 Task: Add 1 hours after the event.
Action: Mouse moved to (133, 348)
Screenshot: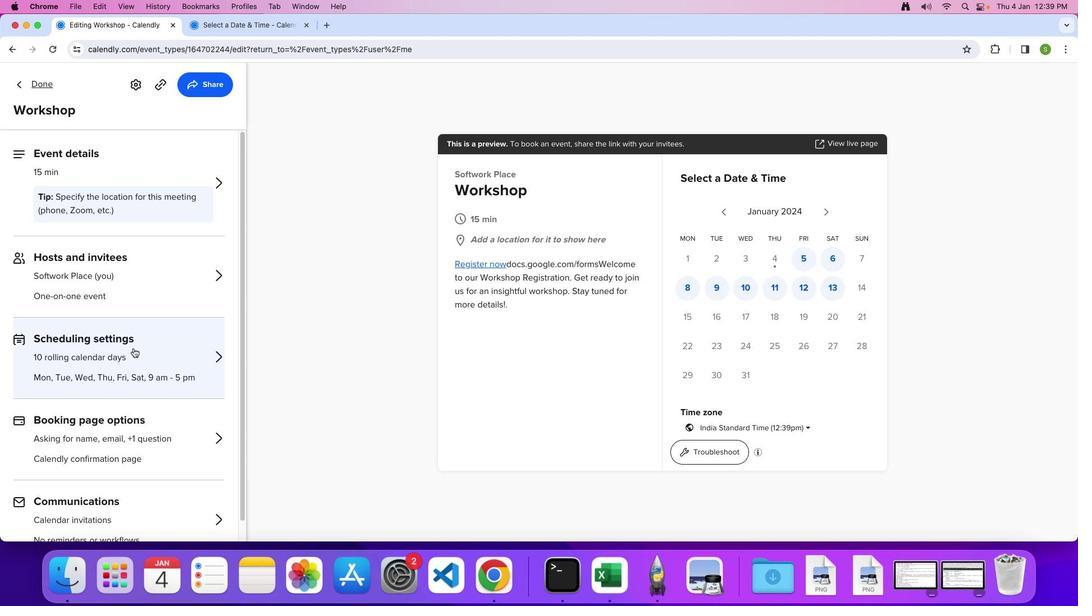 
Action: Mouse pressed left at (133, 348)
Screenshot: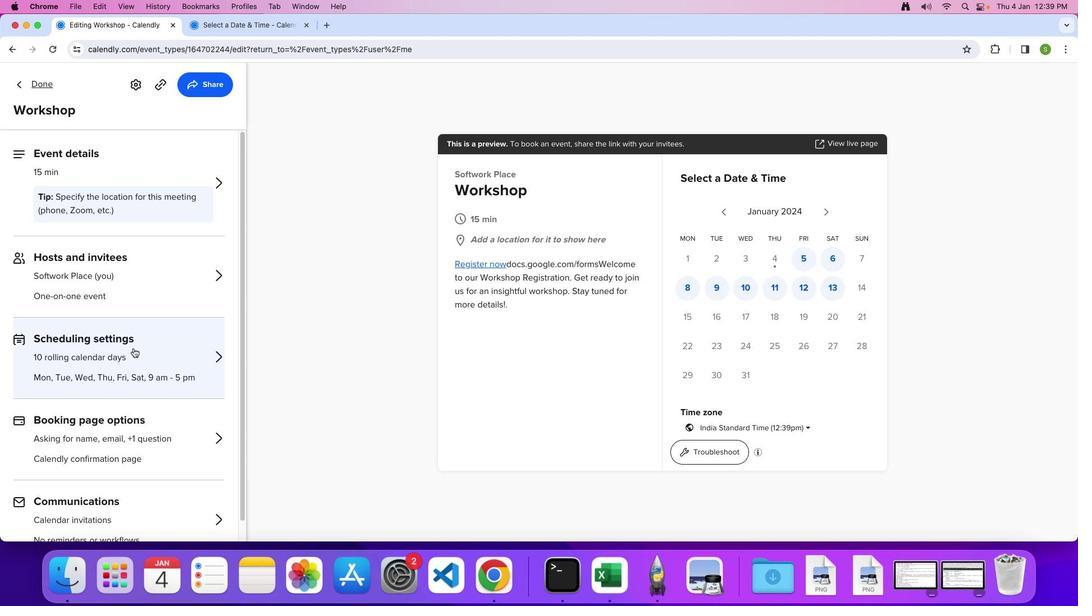 
Action: Mouse moved to (84, 439)
Screenshot: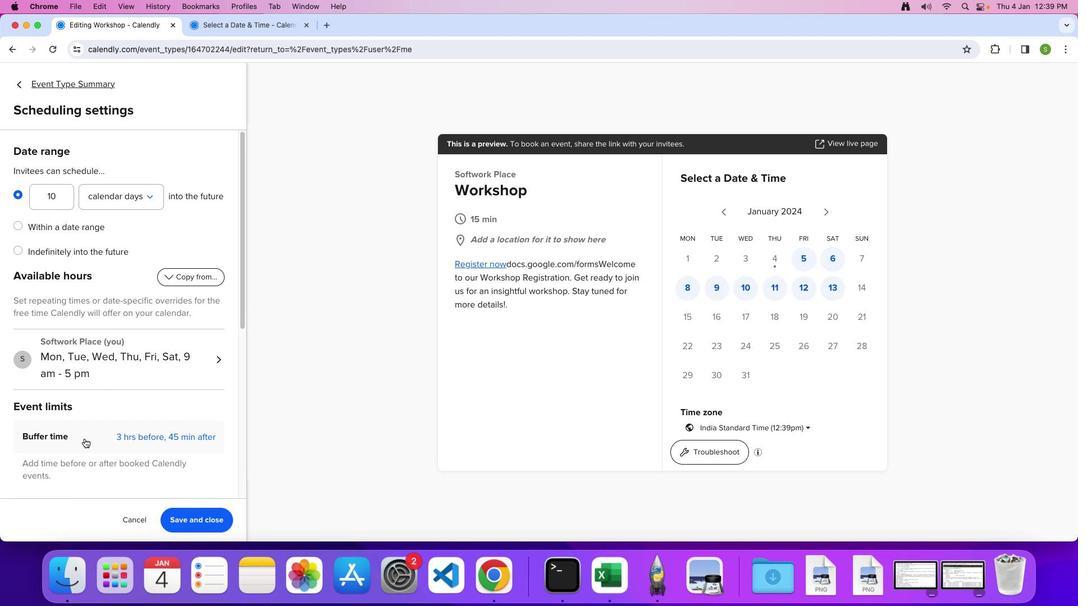 
Action: Mouse pressed left at (84, 439)
Screenshot: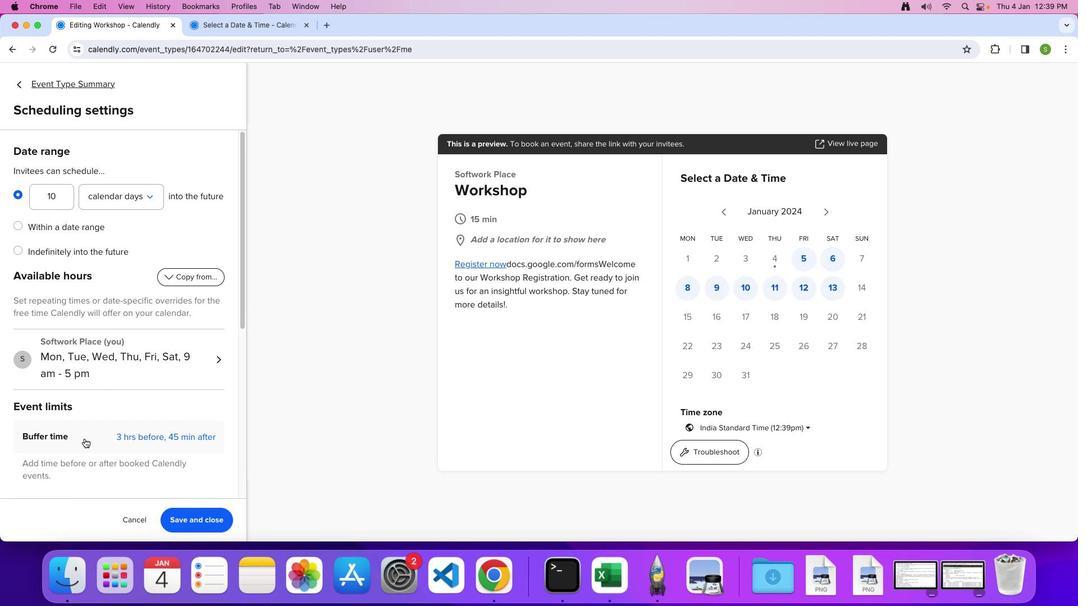 
Action: Mouse moved to (156, 429)
Screenshot: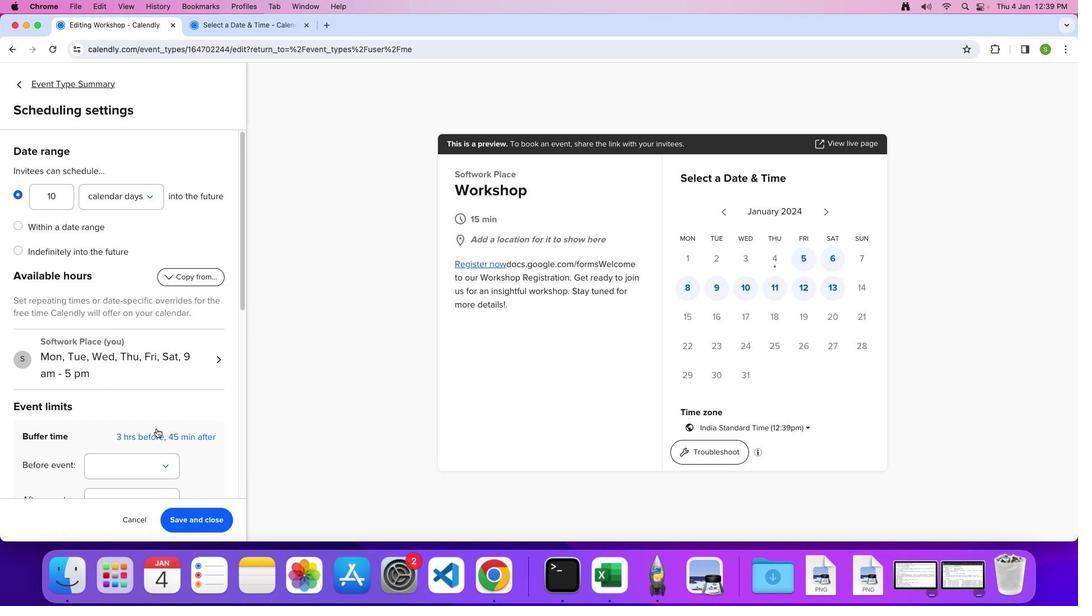 
Action: Mouse scrolled (156, 429) with delta (0, 0)
Screenshot: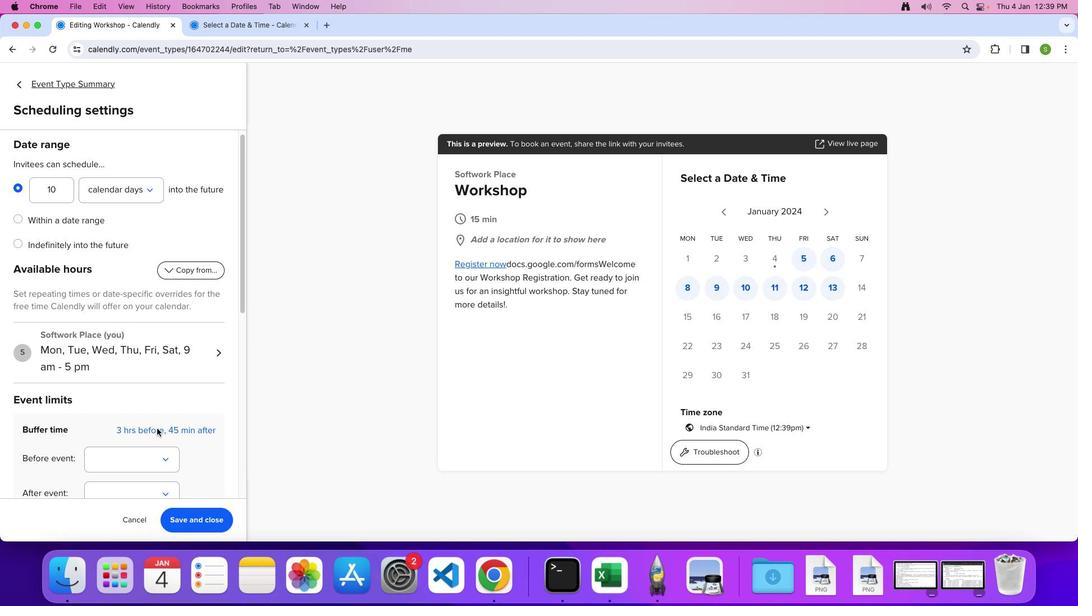 
Action: Mouse scrolled (156, 429) with delta (0, 0)
Screenshot: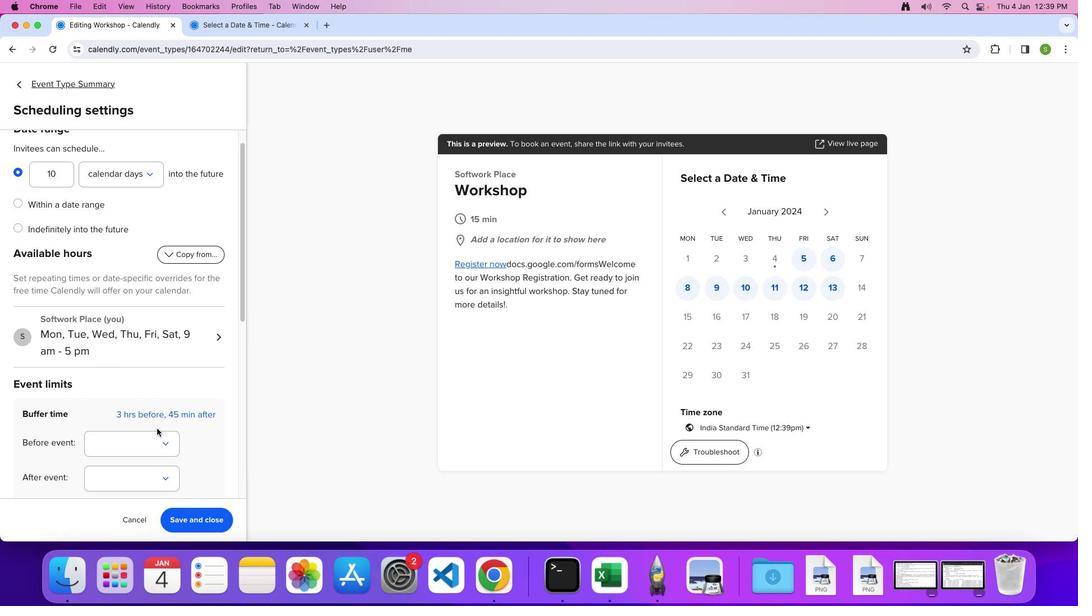 
Action: Mouse scrolled (156, 429) with delta (0, -2)
Screenshot: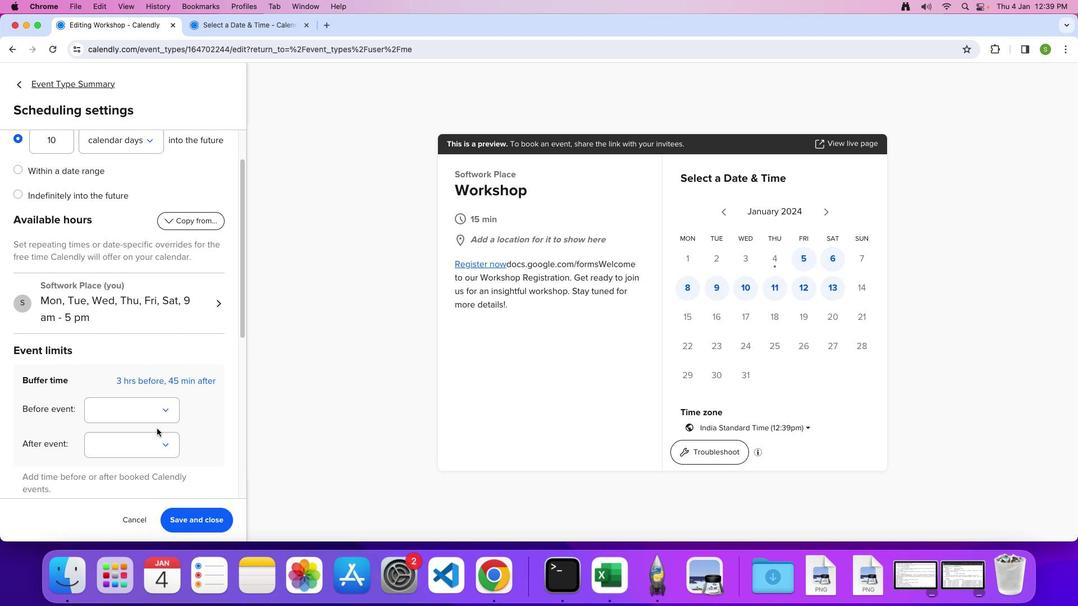 
Action: Mouse moved to (156, 429)
Screenshot: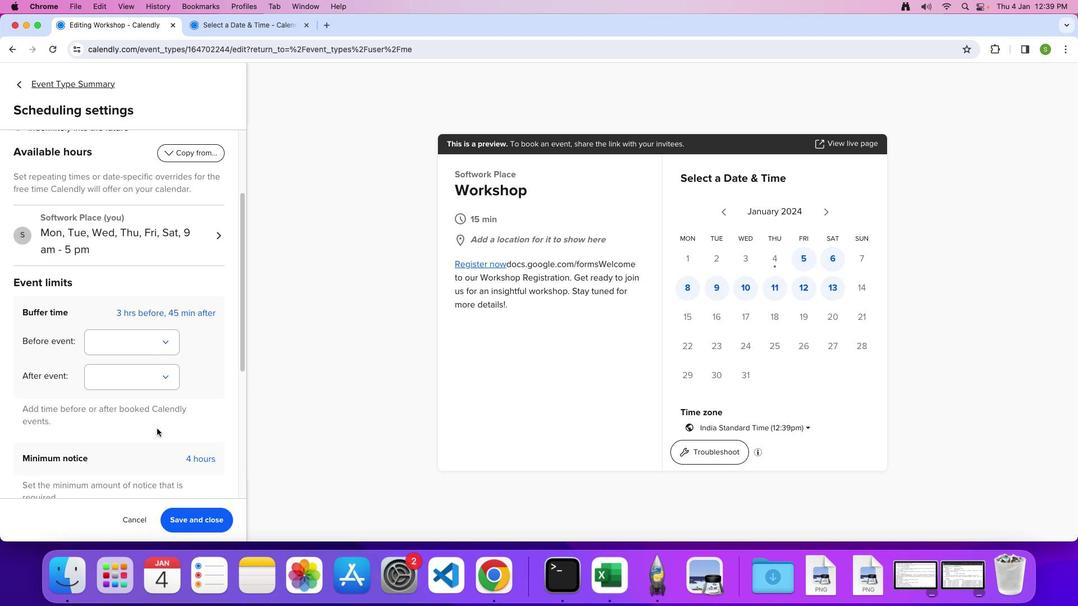 
Action: Mouse scrolled (156, 429) with delta (0, -2)
Screenshot: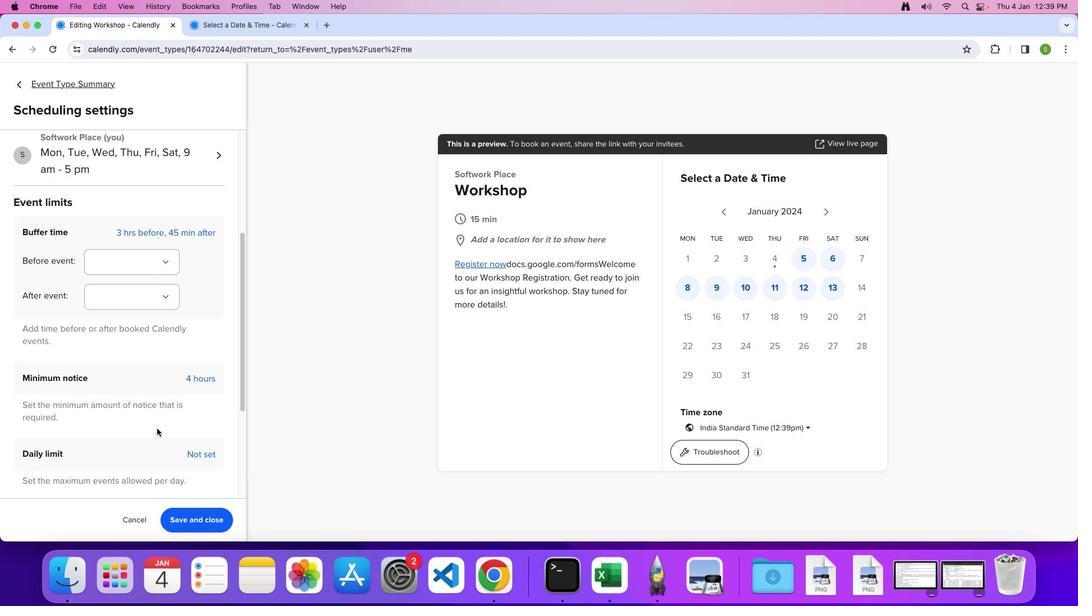 
Action: Mouse moved to (165, 248)
Screenshot: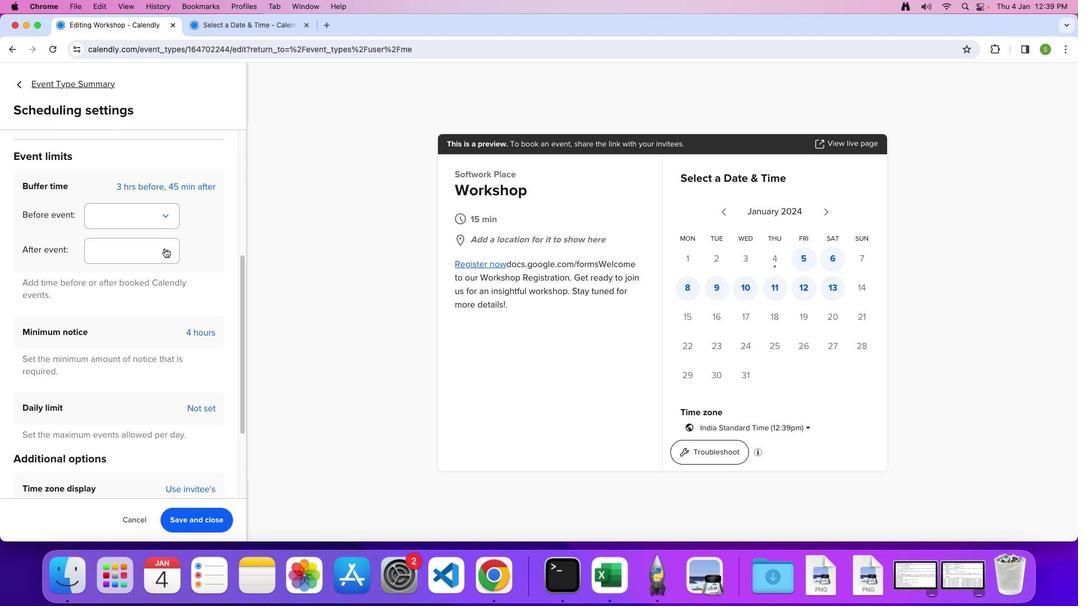 
Action: Mouse pressed left at (165, 248)
Screenshot: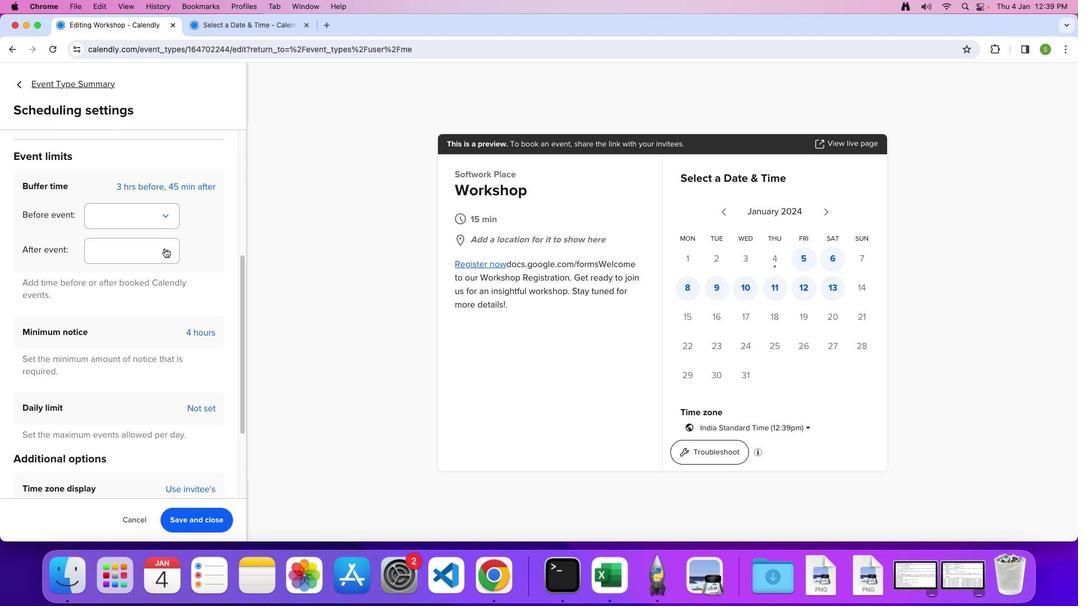 
Action: Mouse moved to (122, 377)
Screenshot: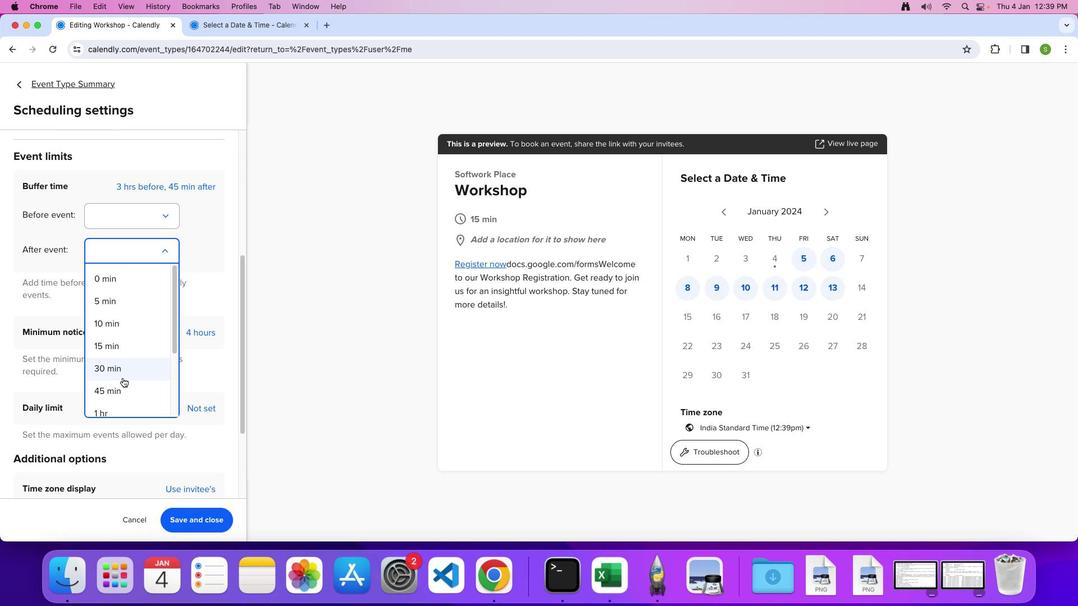 
Action: Mouse scrolled (122, 377) with delta (0, 0)
Screenshot: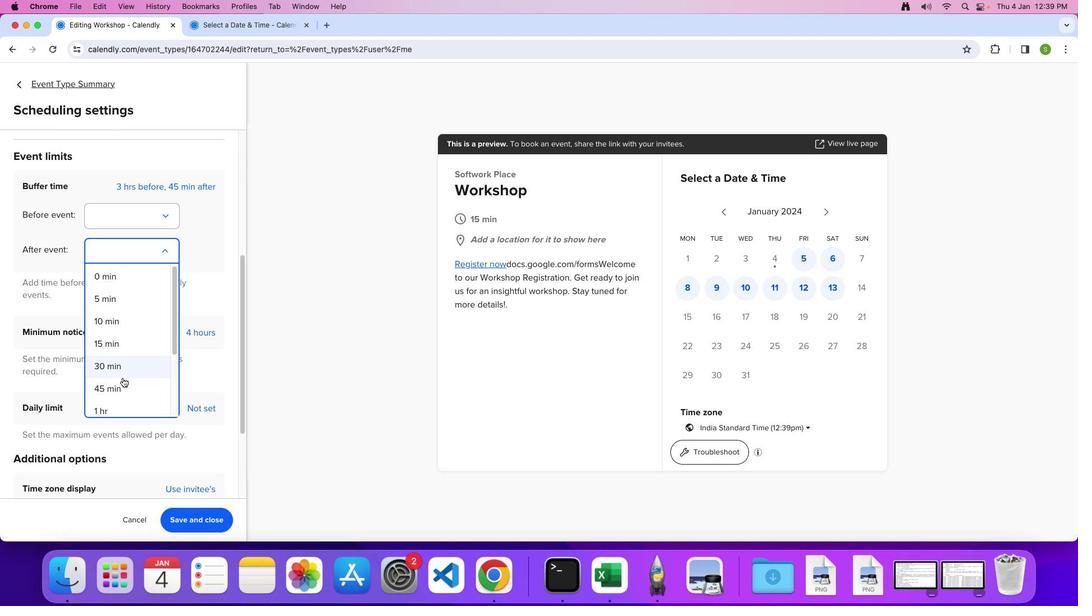 
Action: Mouse moved to (122, 377)
Screenshot: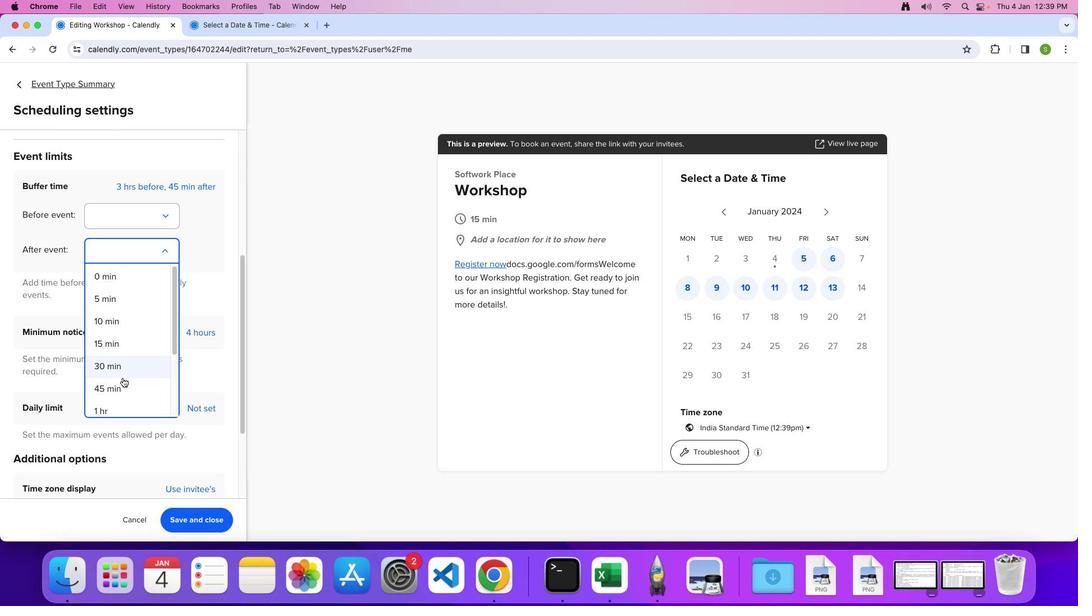 
Action: Mouse scrolled (122, 377) with delta (0, 0)
Screenshot: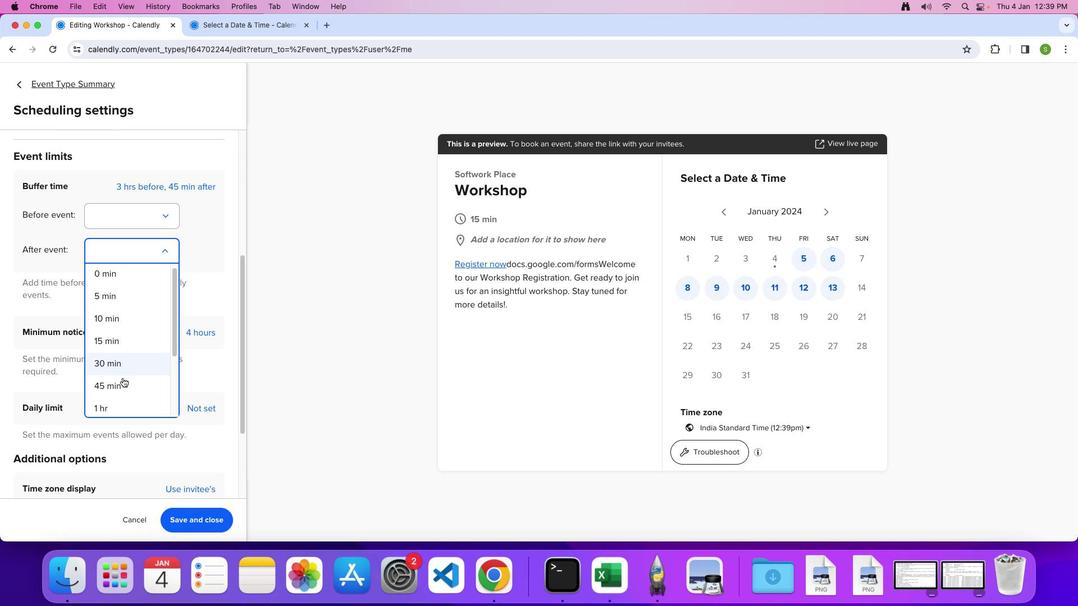 
Action: Mouse scrolled (122, 377) with delta (0, 0)
Screenshot: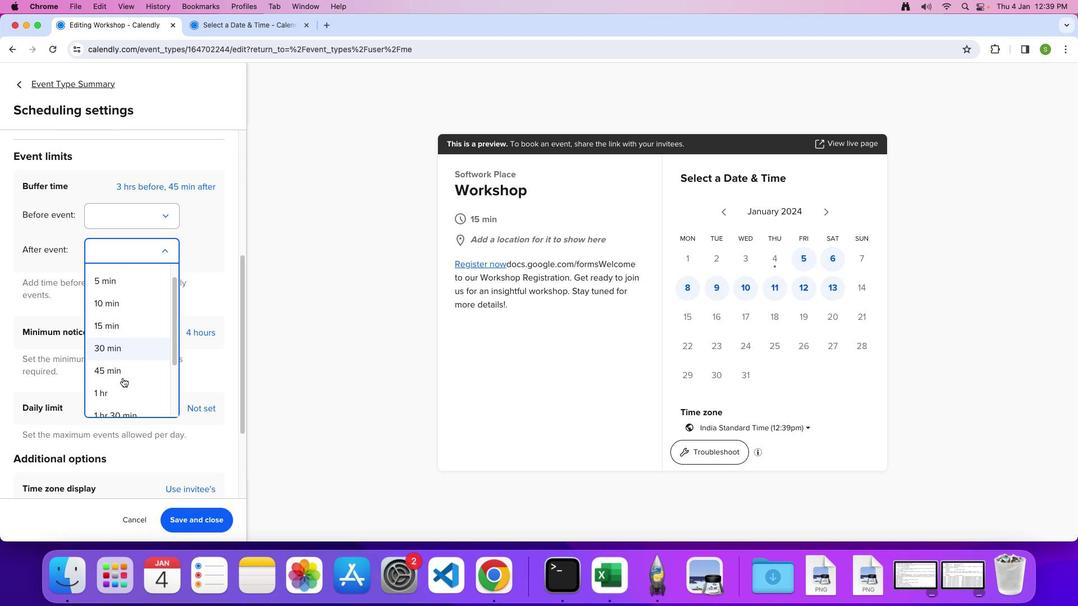 
Action: Mouse moved to (121, 377)
Screenshot: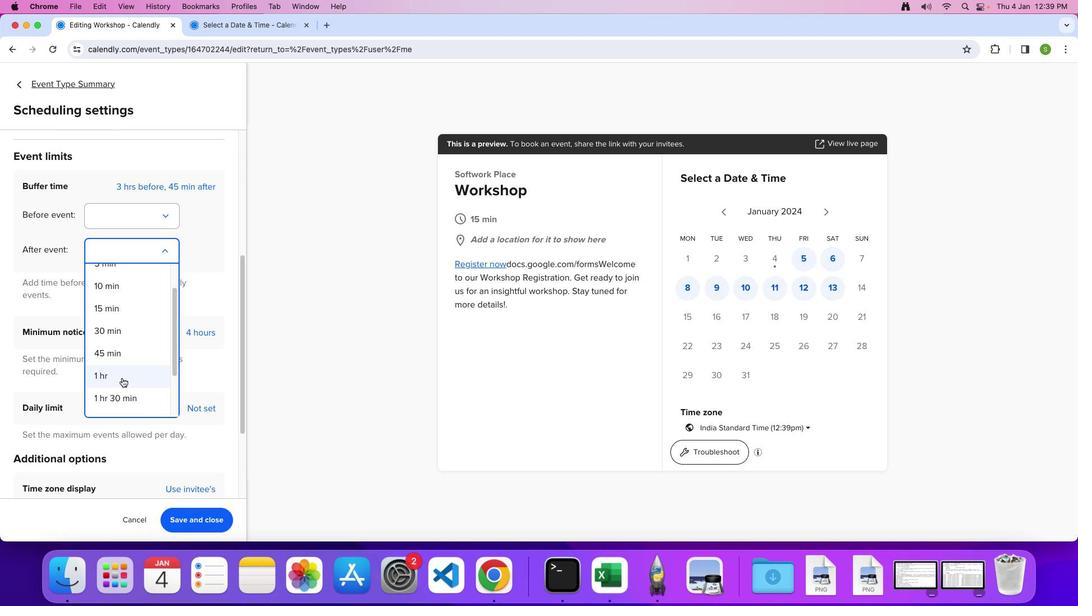 
Action: Mouse pressed left at (121, 377)
Screenshot: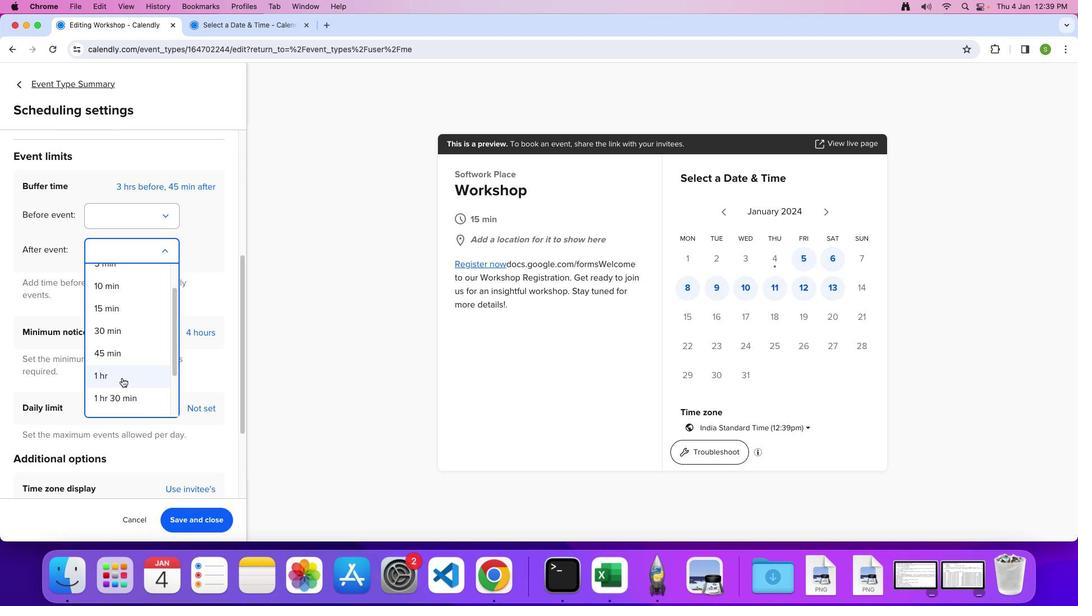 
Action: Mouse moved to (185, 518)
Screenshot: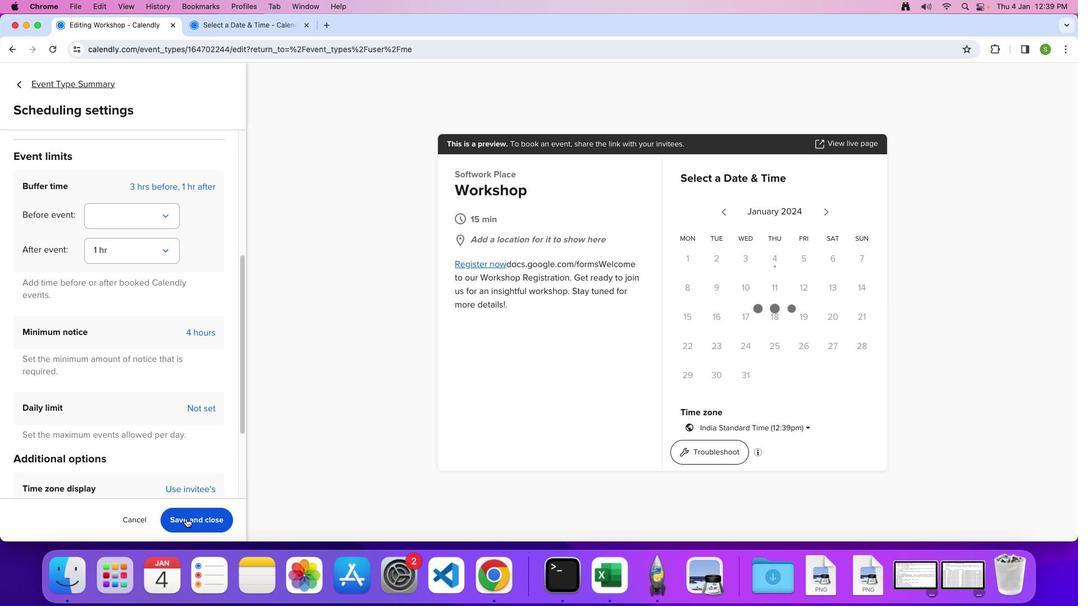 
Action: Mouse pressed left at (185, 518)
Screenshot: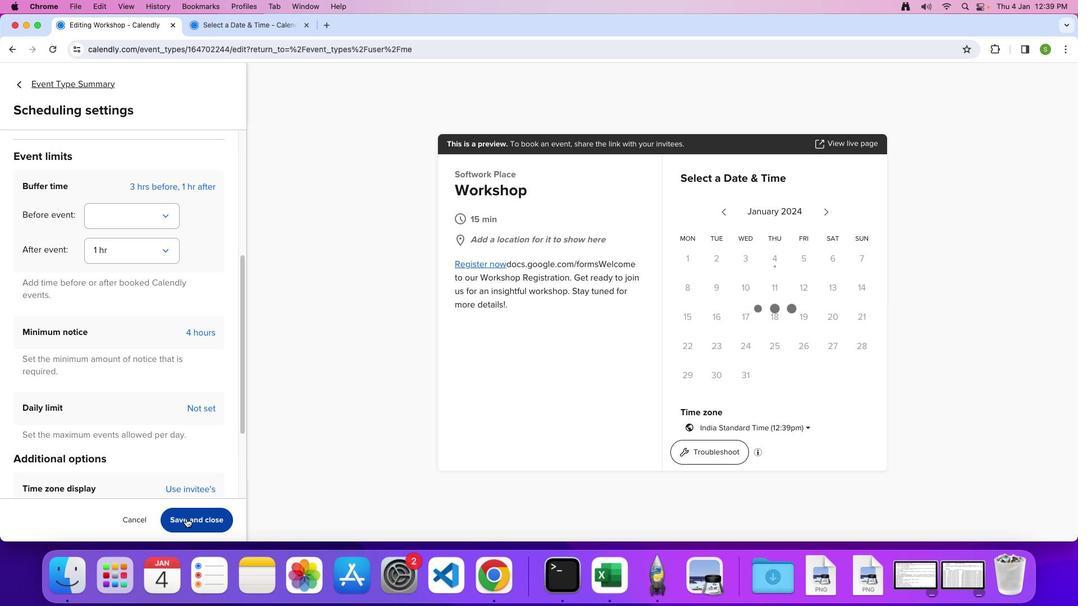 
Action: Mouse moved to (186, 518)
Screenshot: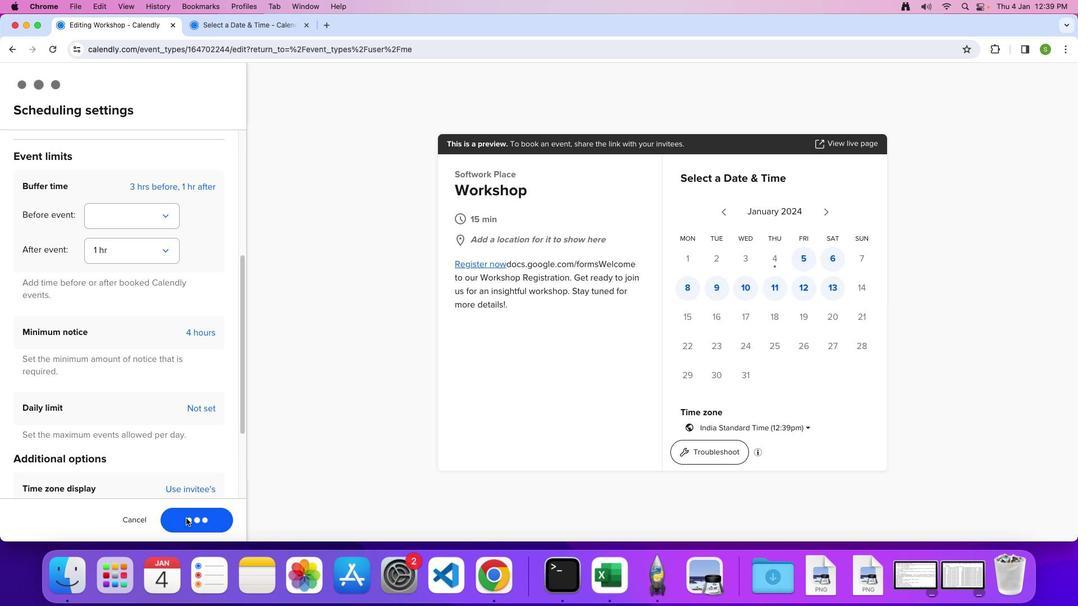 
